 Task: Set the spectrometer peak extra width to 61.
Action: Mouse moved to (101, 12)
Screenshot: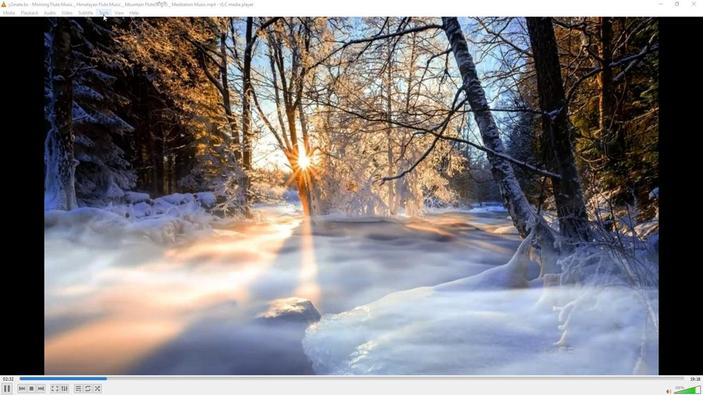 
Action: Mouse pressed left at (101, 12)
Screenshot: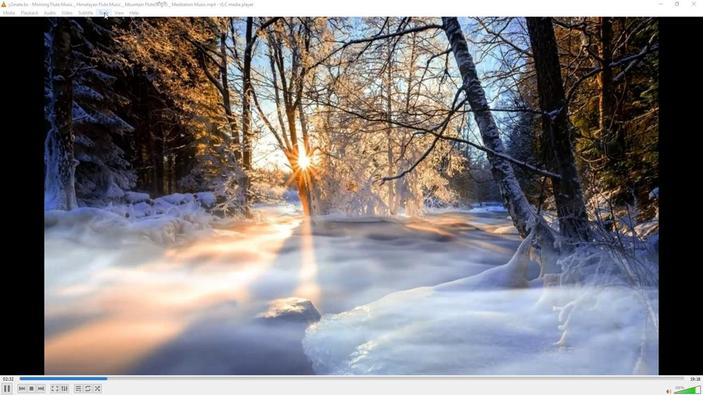 
Action: Mouse moved to (114, 98)
Screenshot: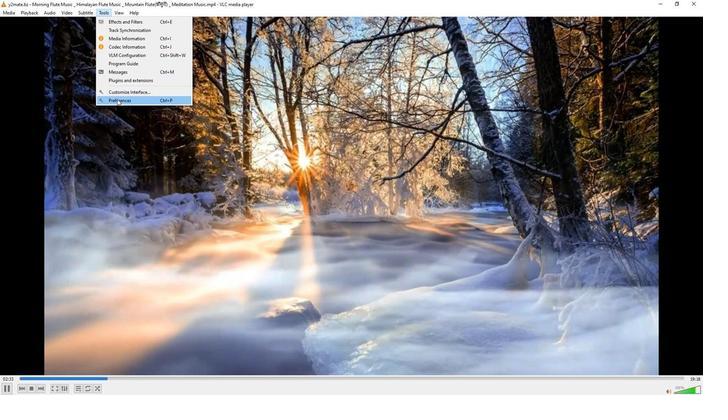 
Action: Mouse pressed left at (114, 98)
Screenshot: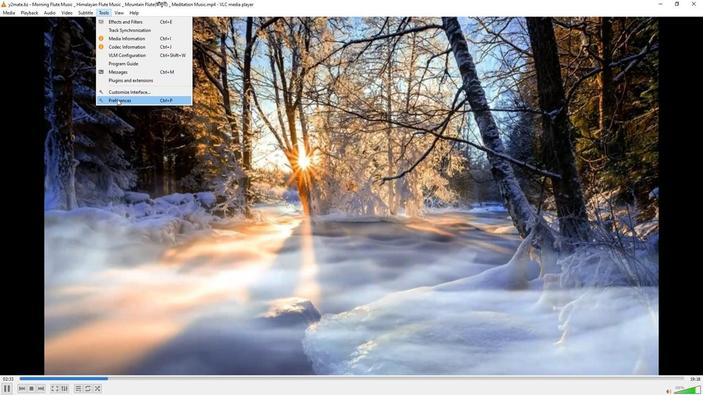 
Action: Mouse moved to (231, 321)
Screenshot: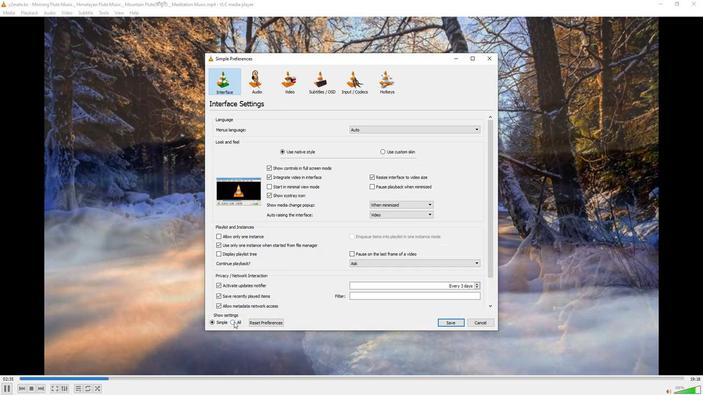 
Action: Mouse pressed left at (231, 321)
Screenshot: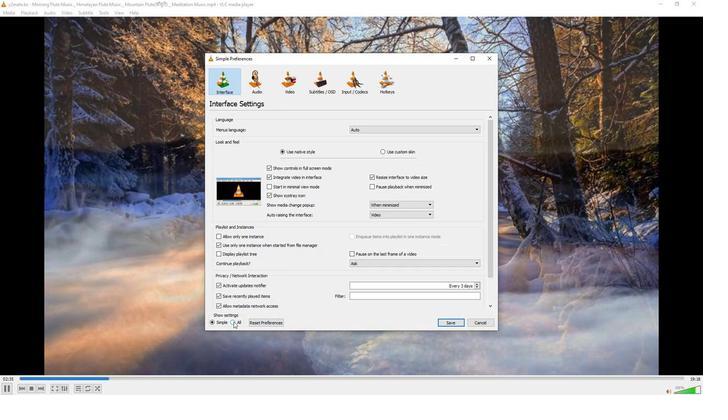 
Action: Mouse moved to (221, 179)
Screenshot: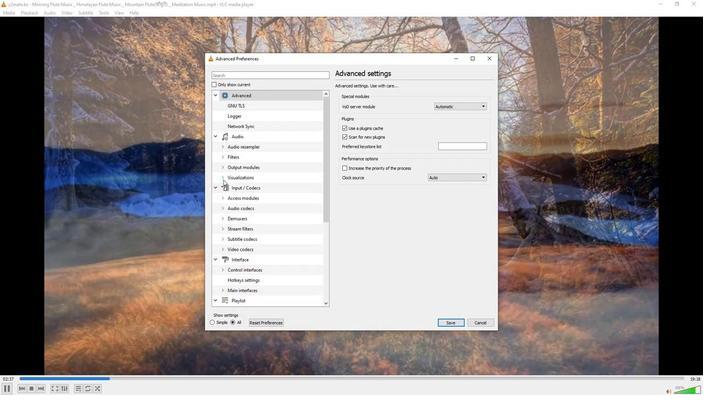 
Action: Mouse pressed left at (221, 179)
Screenshot: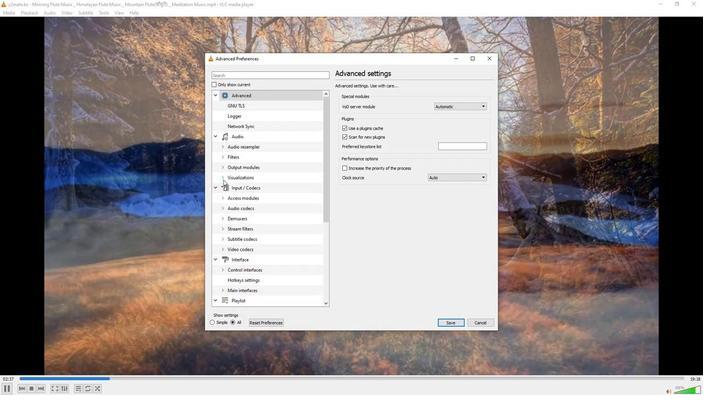 
Action: Mouse moved to (238, 219)
Screenshot: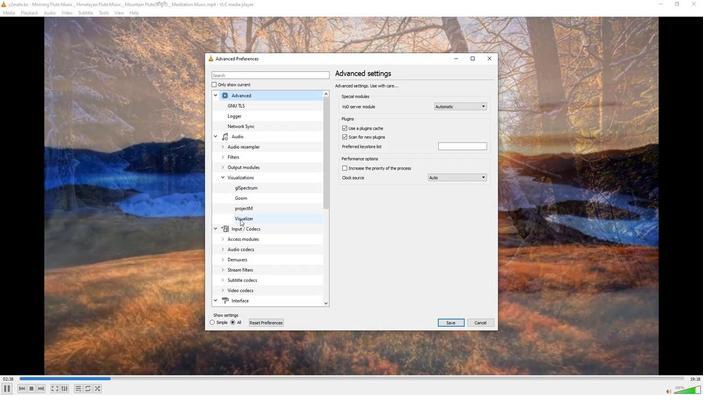
Action: Mouse pressed left at (238, 219)
Screenshot: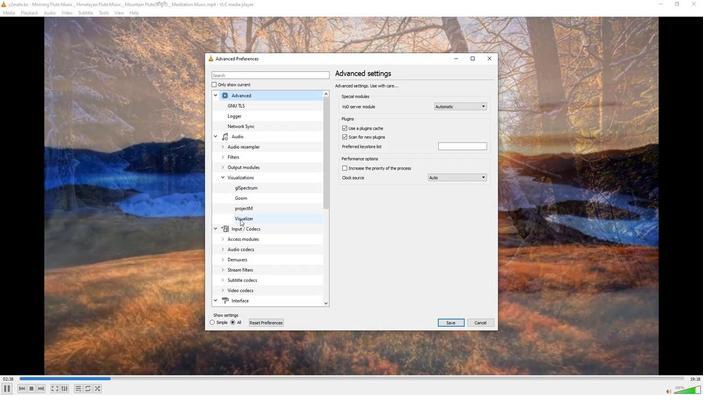 
Action: Mouse moved to (476, 289)
Screenshot: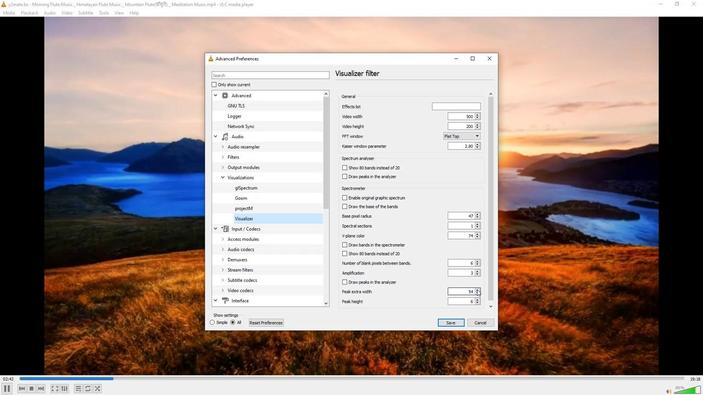 
Action: Mouse pressed left at (476, 289)
Screenshot: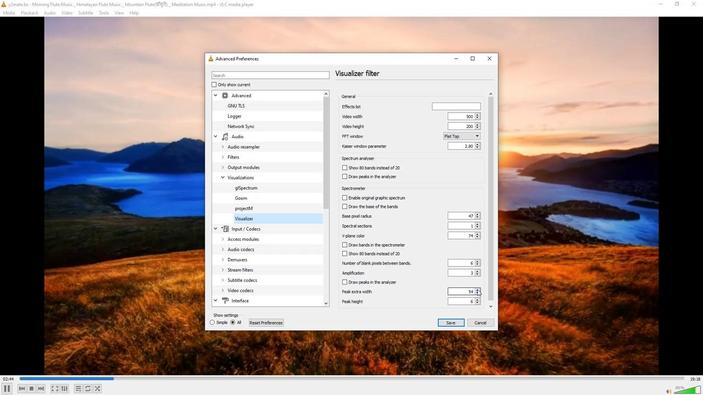 
Action: Mouse pressed left at (476, 289)
Screenshot: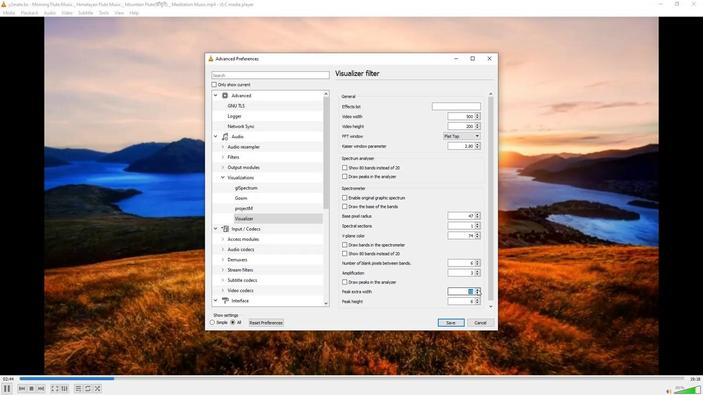 
Action: Mouse pressed left at (476, 289)
Screenshot: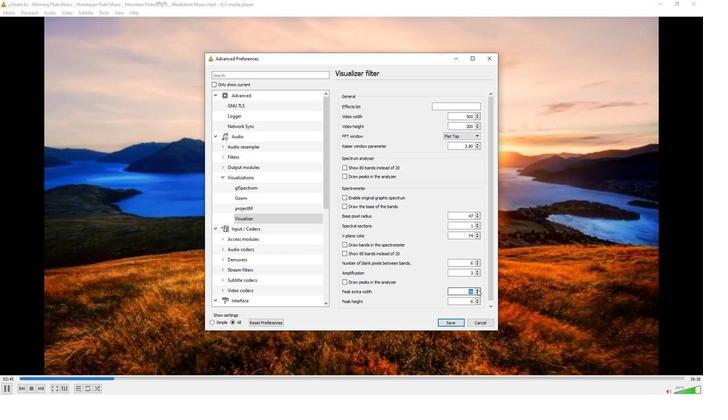 
Action: Mouse pressed left at (476, 289)
Screenshot: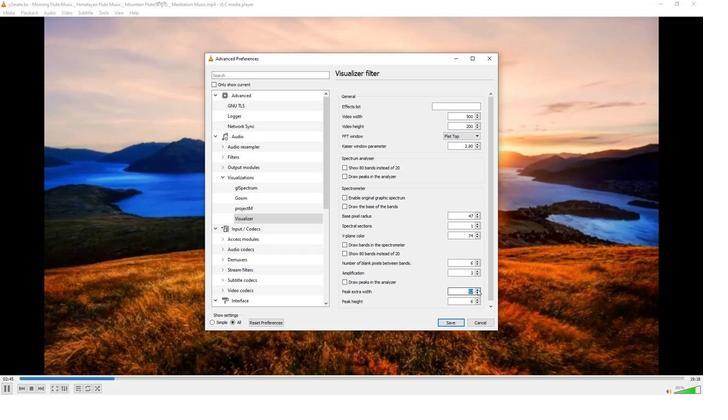 
Action: Mouse pressed left at (476, 289)
Screenshot: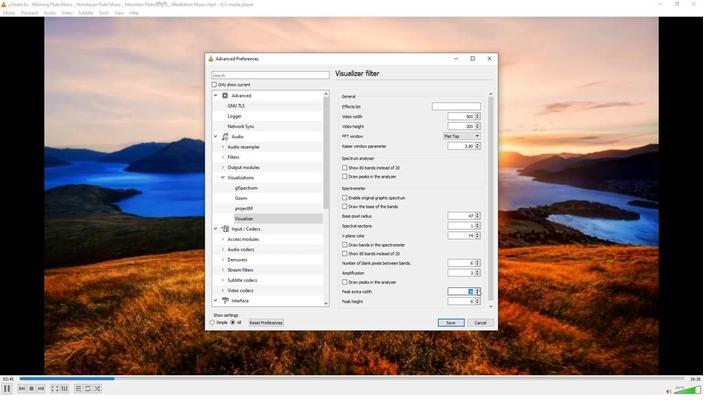 
Action: Mouse pressed left at (476, 289)
Screenshot: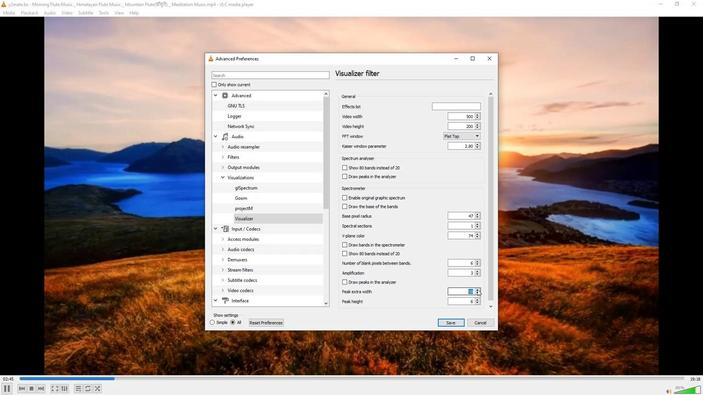 
Action: Mouse pressed left at (476, 289)
Screenshot: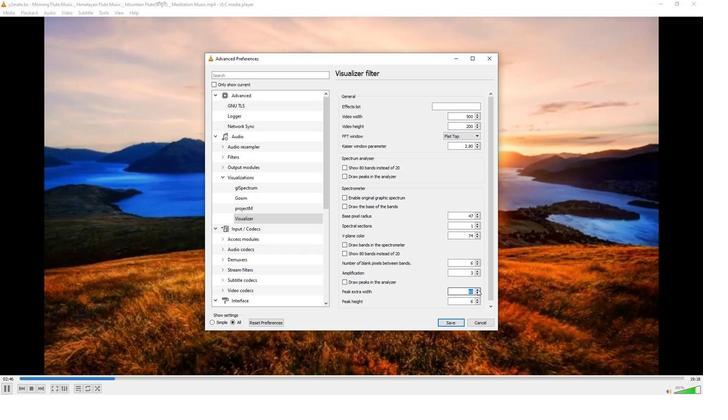 
Action: Mouse moved to (481, 286)
Screenshot: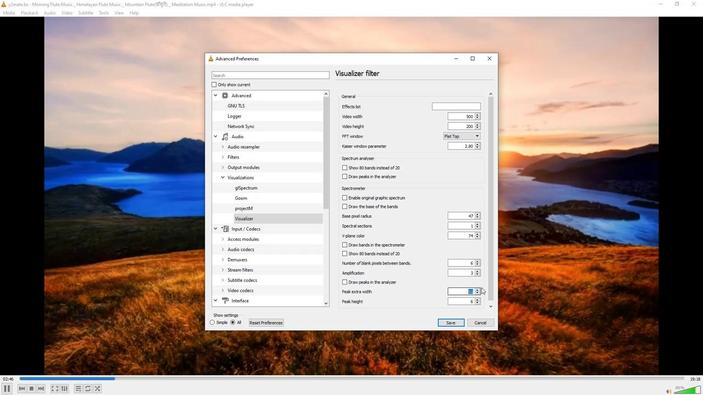 
Action: Mouse pressed left at (481, 286)
Screenshot: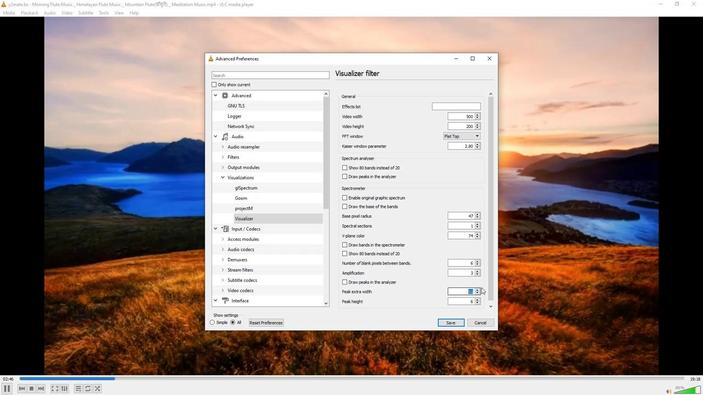 
